 Task: Add another answer.
Action: Mouse moved to (240, 385)
Screenshot: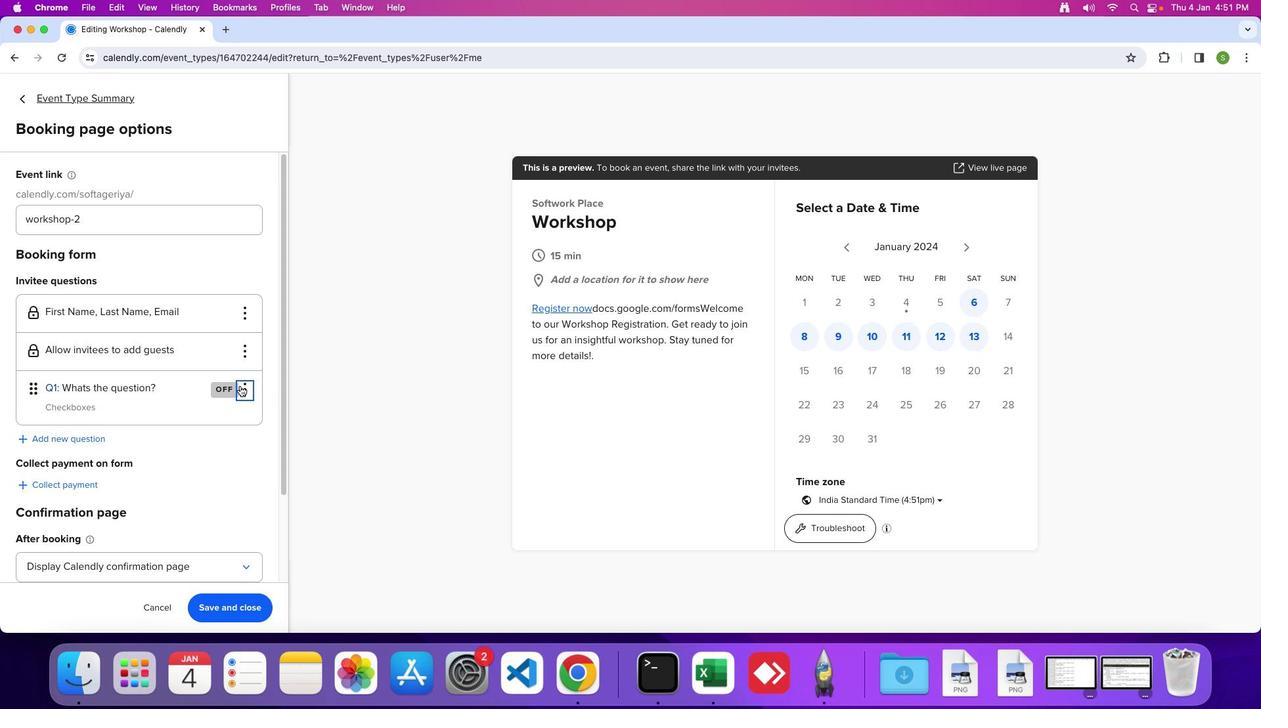 
Action: Mouse pressed left at (240, 385)
Screenshot: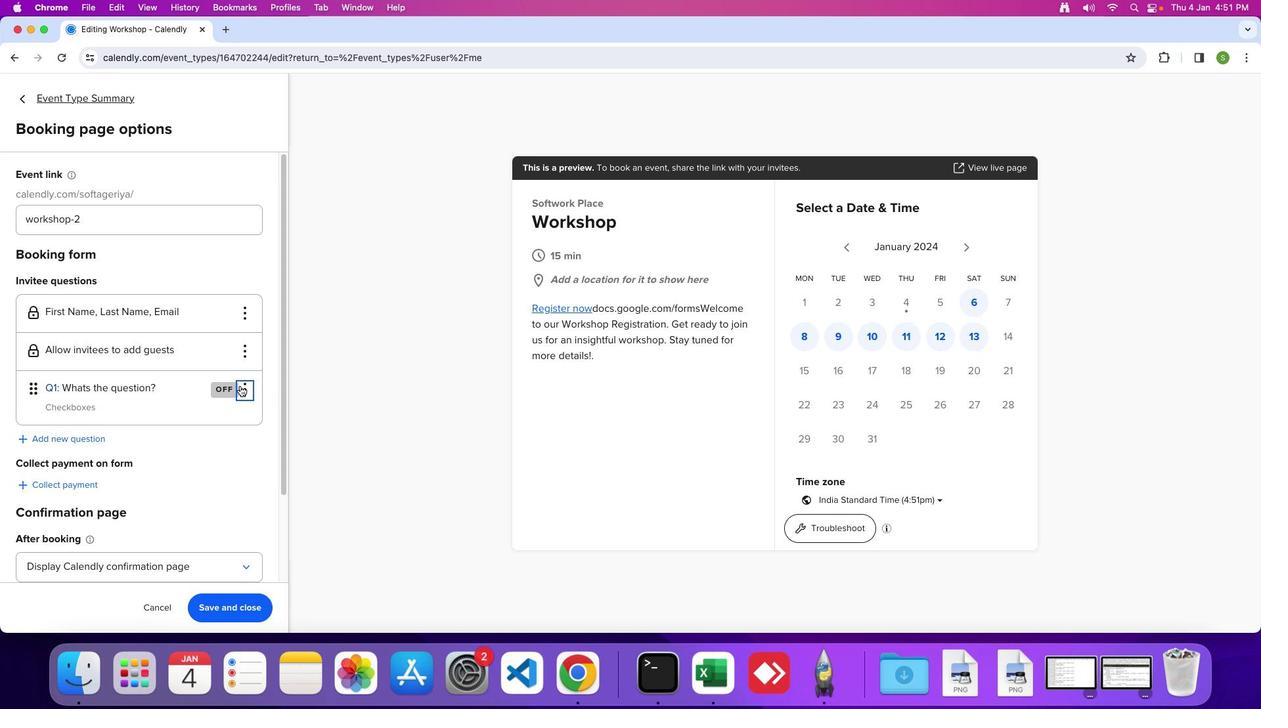 
Action: Mouse moved to (251, 417)
Screenshot: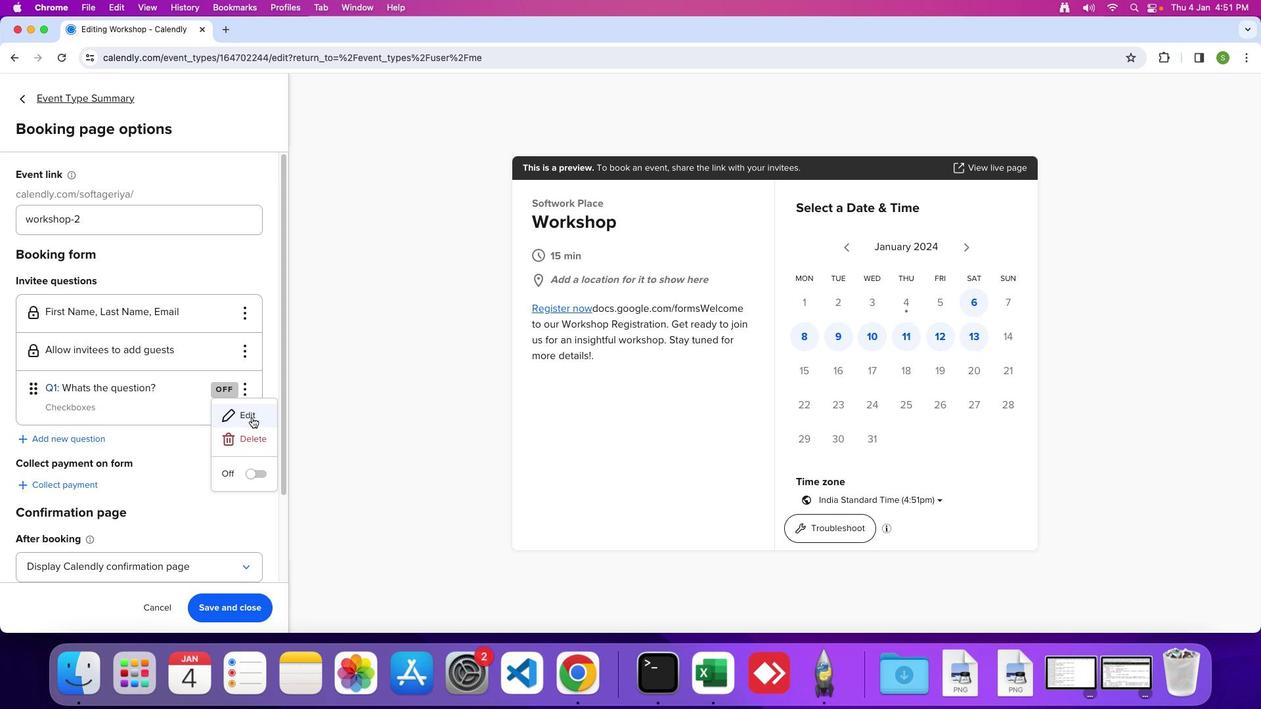 
Action: Mouse pressed left at (251, 417)
Screenshot: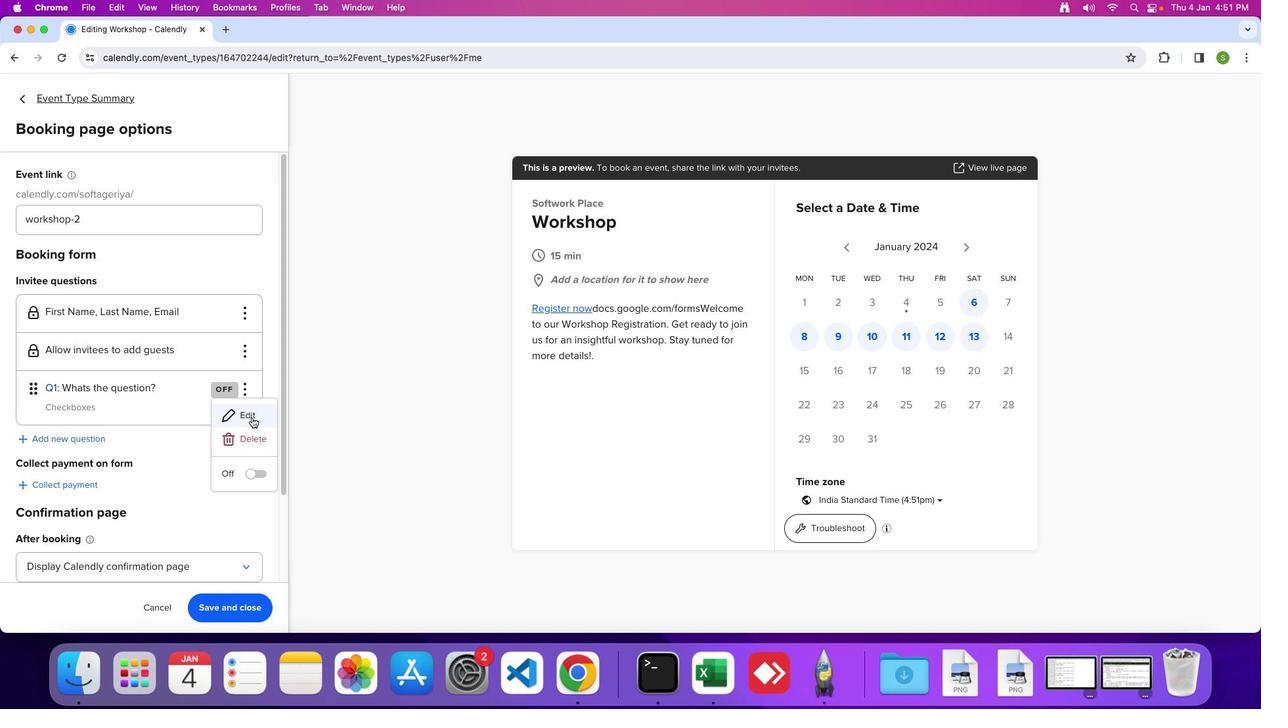
Action: Mouse moved to (552, 476)
Screenshot: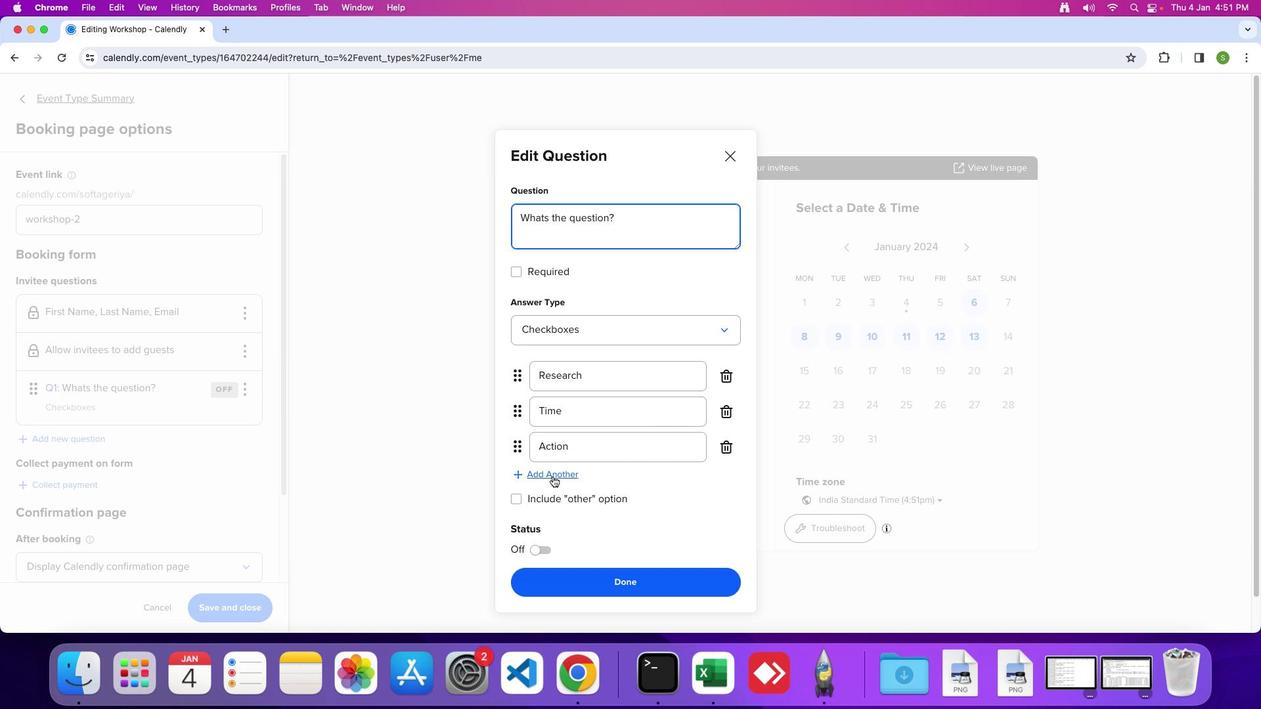 
Action: Mouse pressed left at (552, 476)
Screenshot: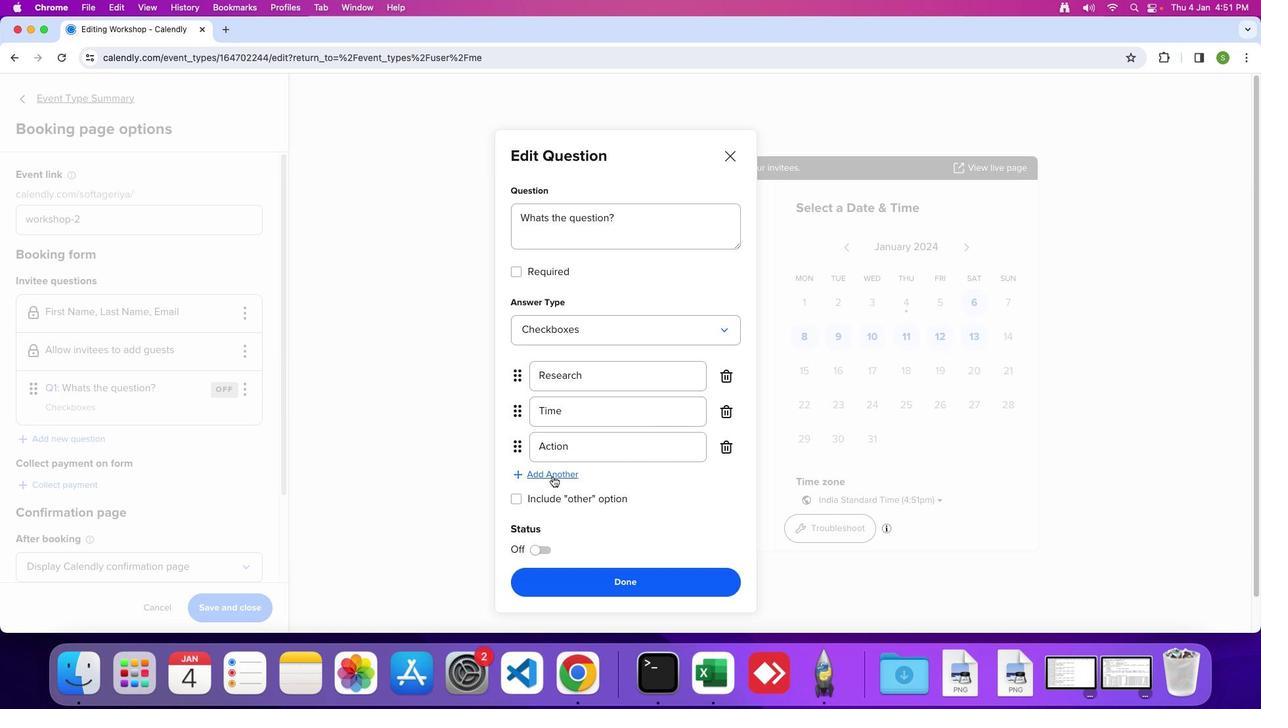 
